 Task: Make in the project AgileCon a sprint 'Cross-functional Collaboration Sprint'. Create in the project AgileCon a sprint 'Cross-functional Collaboration Sprint'. Add in the project AgileCon a sprint 'Cross-functional Collaboration Sprint'
Action: Mouse moved to (998, 172)
Screenshot: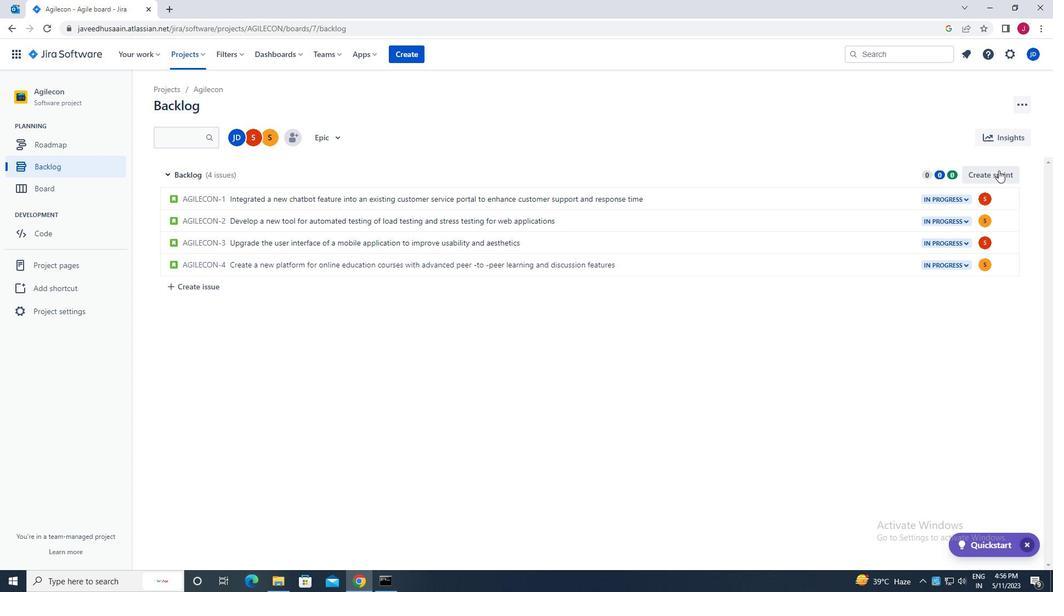 
Action: Mouse pressed left at (998, 172)
Screenshot: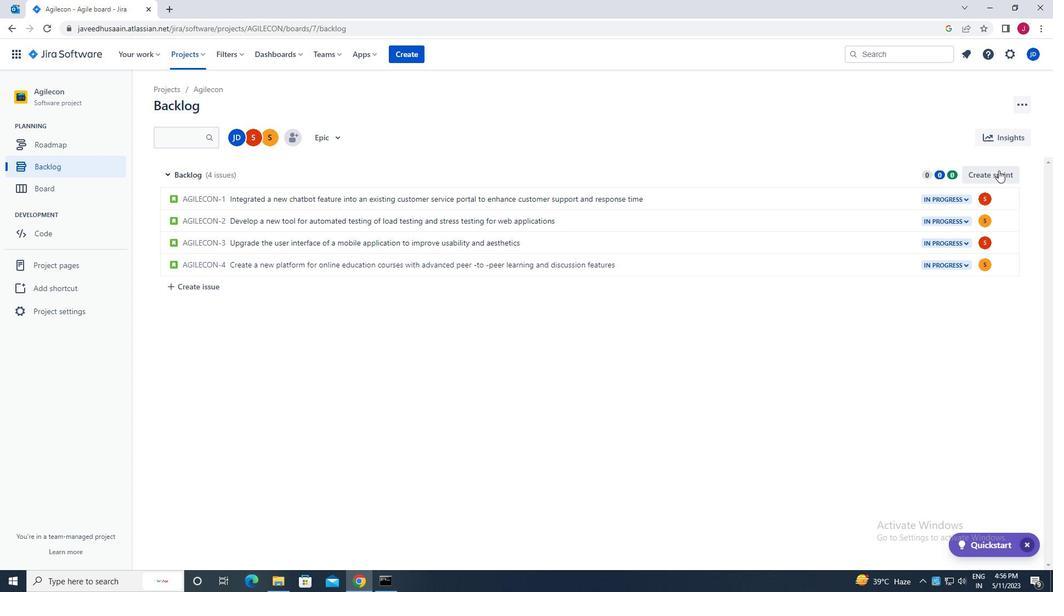 
Action: Mouse moved to (1008, 175)
Screenshot: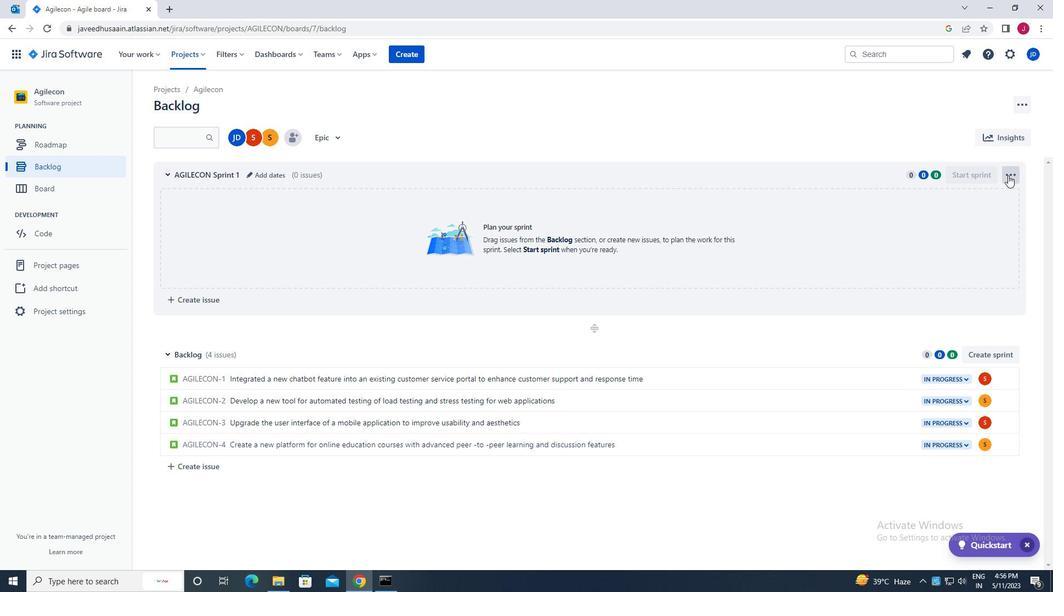 
Action: Mouse pressed left at (1008, 175)
Screenshot: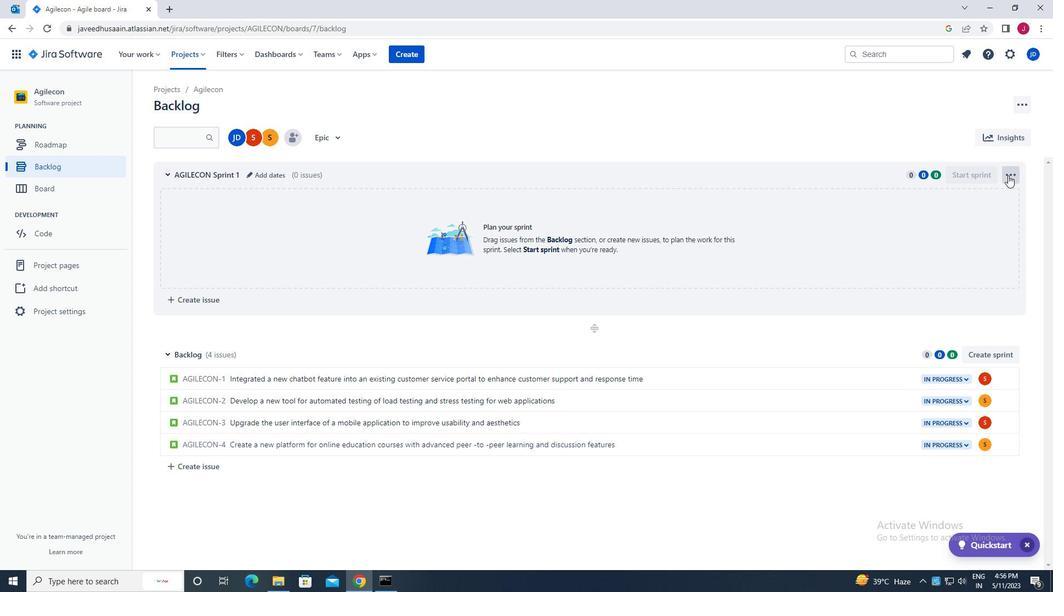 
Action: Mouse moved to (978, 200)
Screenshot: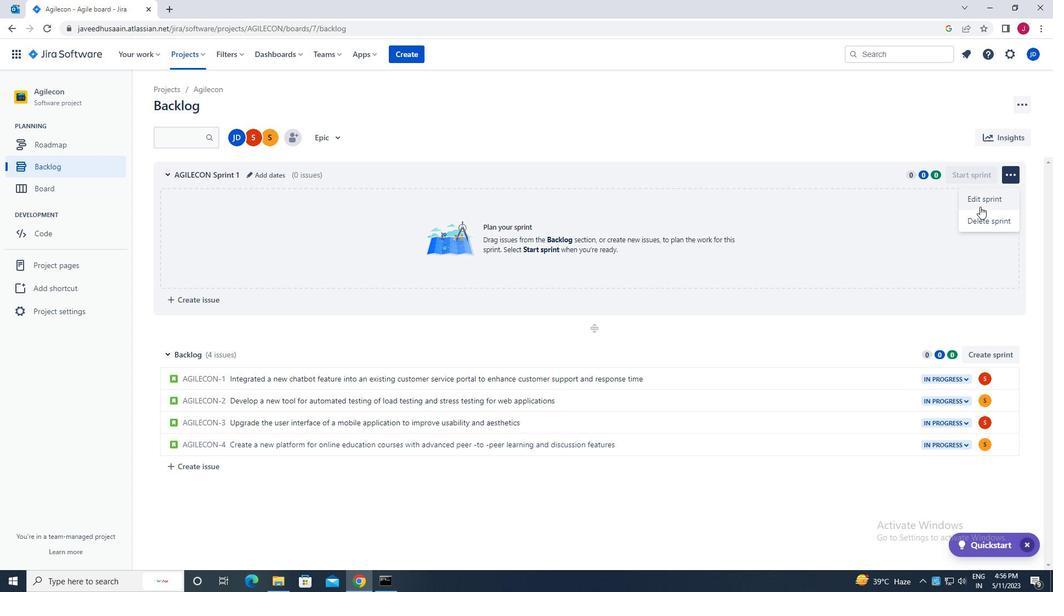 
Action: Mouse pressed left at (978, 200)
Screenshot: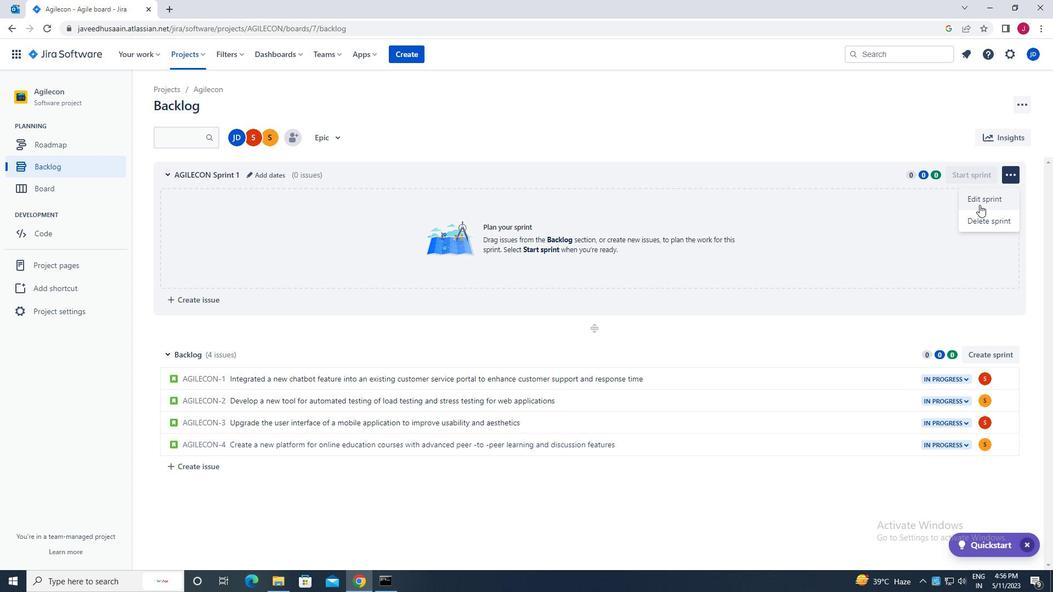 
Action: Mouse moved to (487, 137)
Screenshot: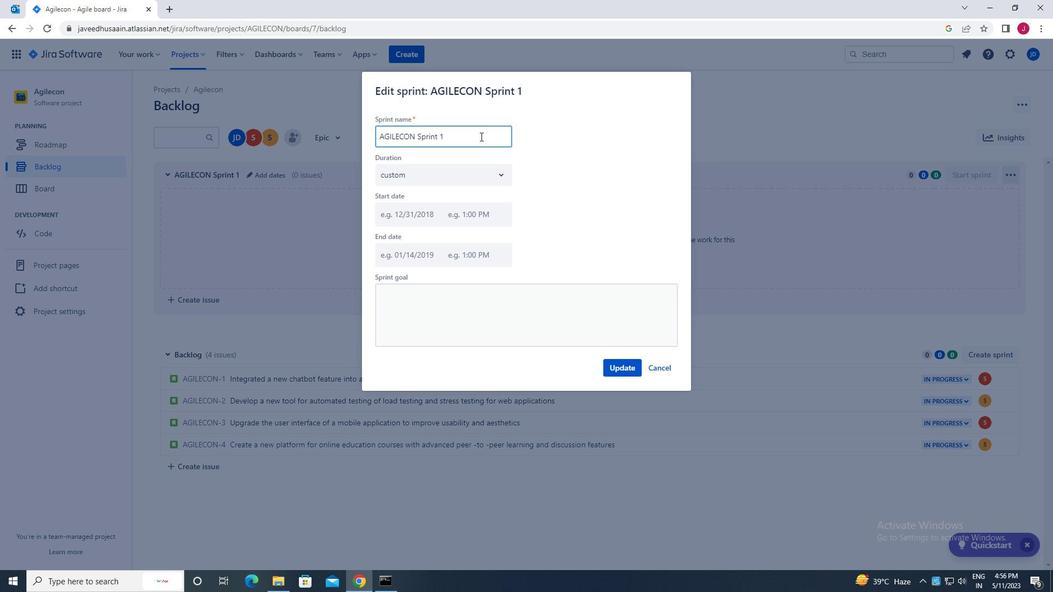 
Action: Key pressed <Key.backspace><Key.backspace><Key.backspace><Key.backspace><Key.backspace><Key.backspace><Key.backspace><Key.backspace><Key.backspace><Key.backspace><Key.backspace><Key.backspace><Key.backspace><Key.backspace><Key.backspace><Key.backspace><Key.backspace><Key.backspace><Key.backspace><Key.backspace><Key.backspace><Key.backspace><Key.backspace><Key.backspace><Key.backspace>
Screenshot: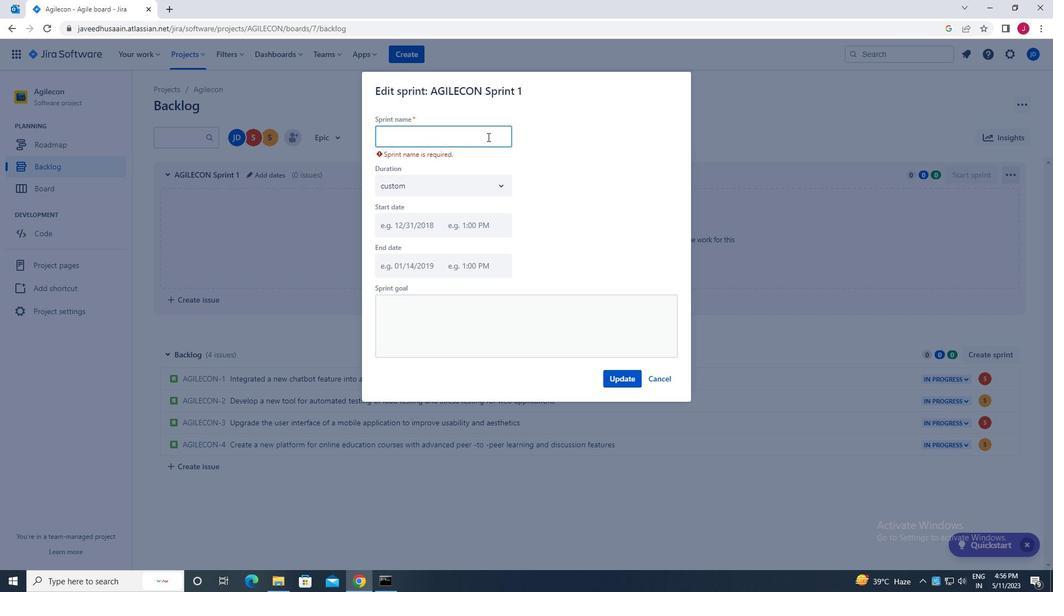 
Action: Mouse moved to (496, 137)
Screenshot: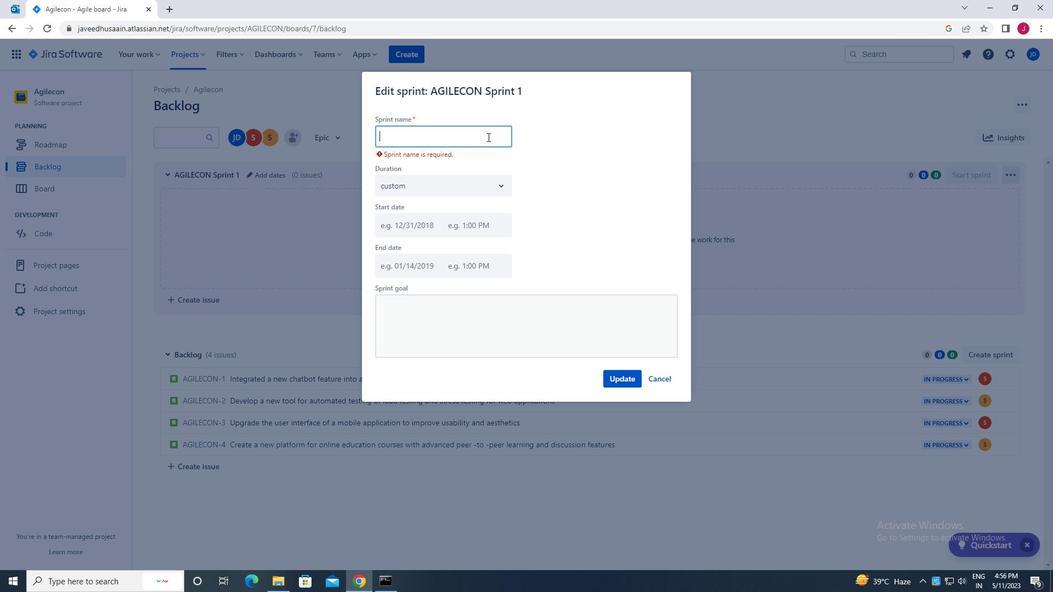 
Action: Key pressed c<Key.caps_lock>ross<Key.space>functional<Key.space>a<Key.backspace>collaboration<Key.space>ss
Screenshot: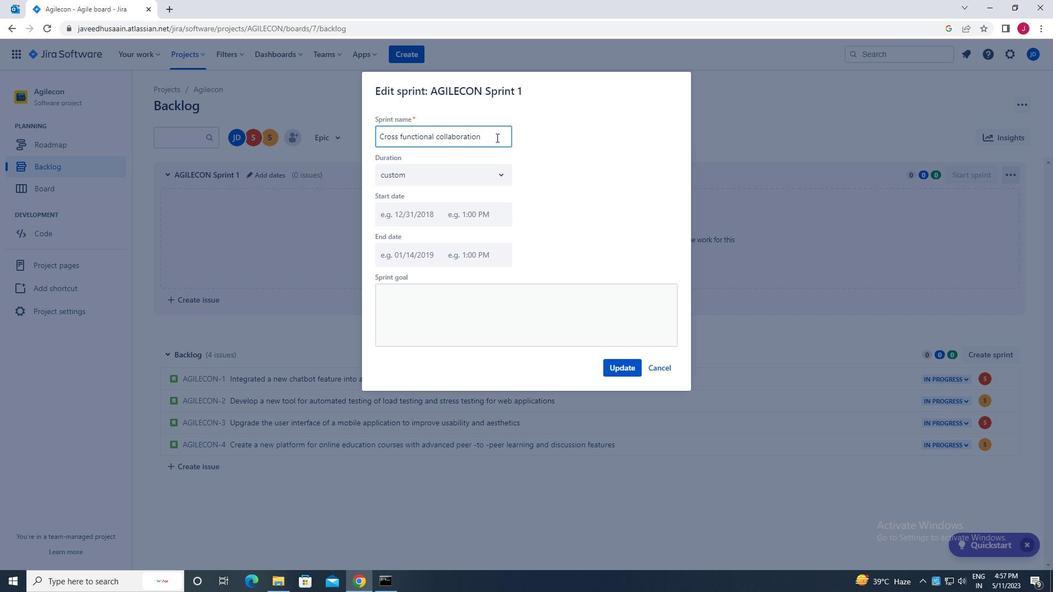 
Action: Mouse moved to (584, 180)
Screenshot: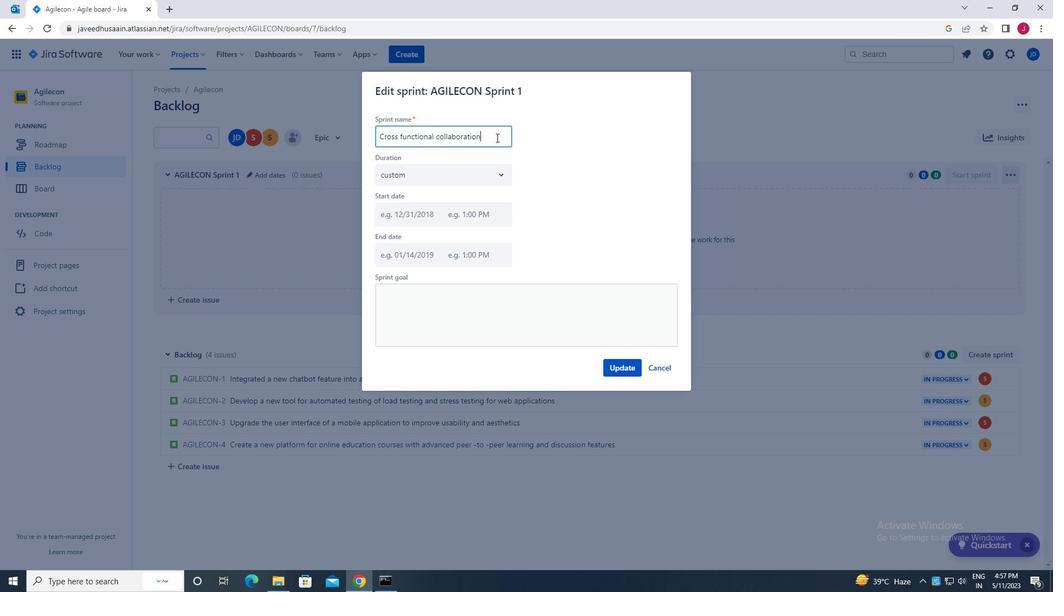 
Action: Key pressed s
Screenshot: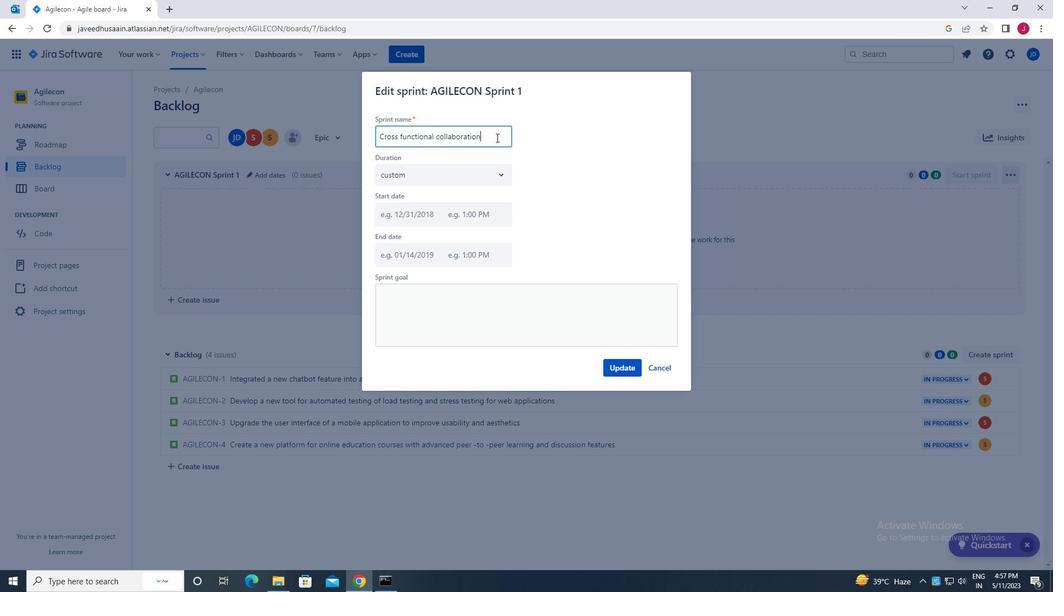 
Action: Mouse moved to (570, 248)
Screenshot: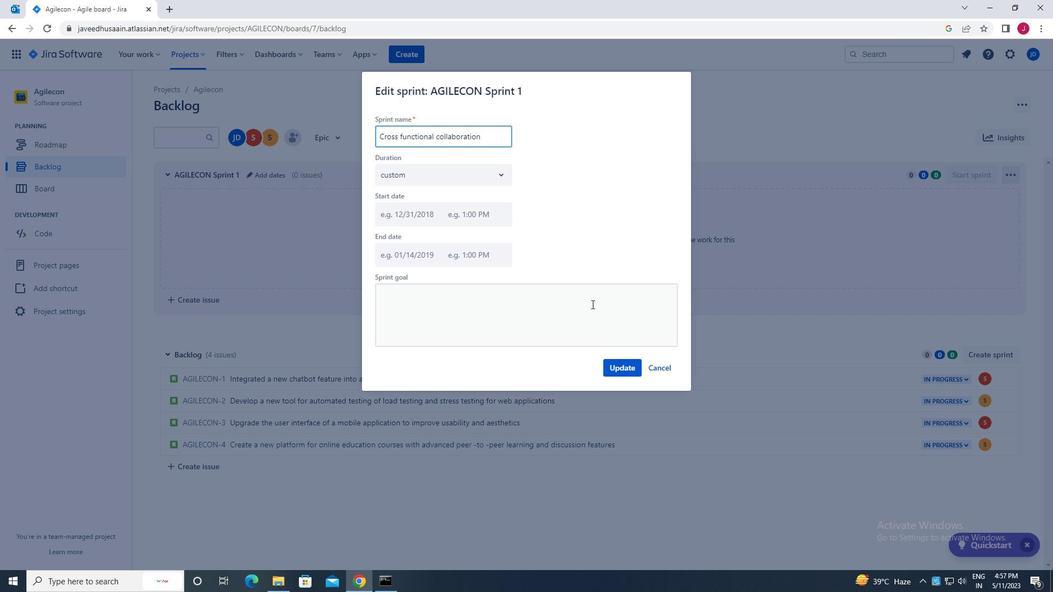 
Action: Key pressed sprit
Screenshot: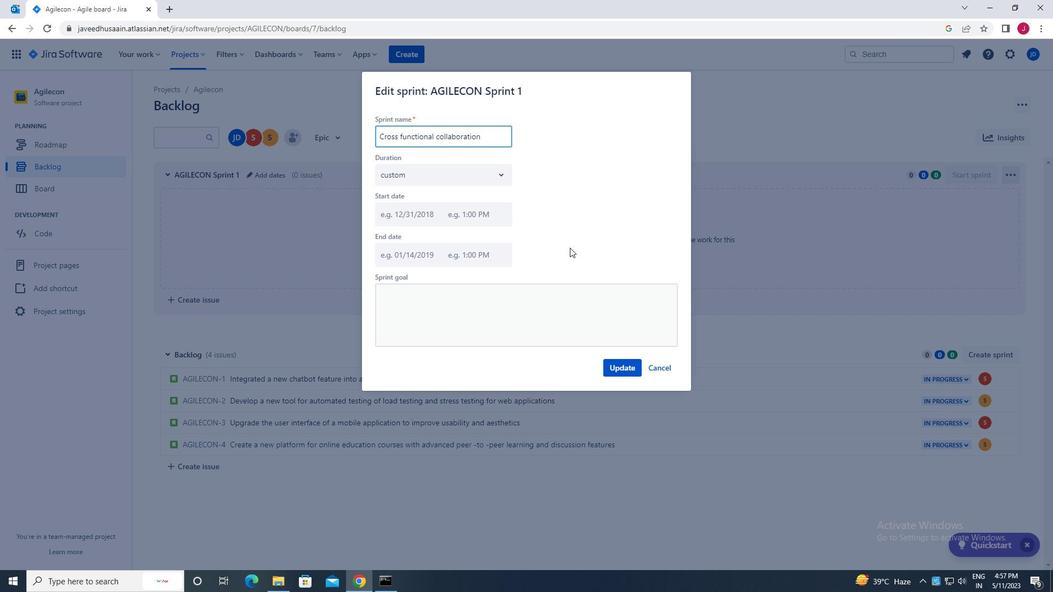 
Action: Mouse moved to (623, 370)
Screenshot: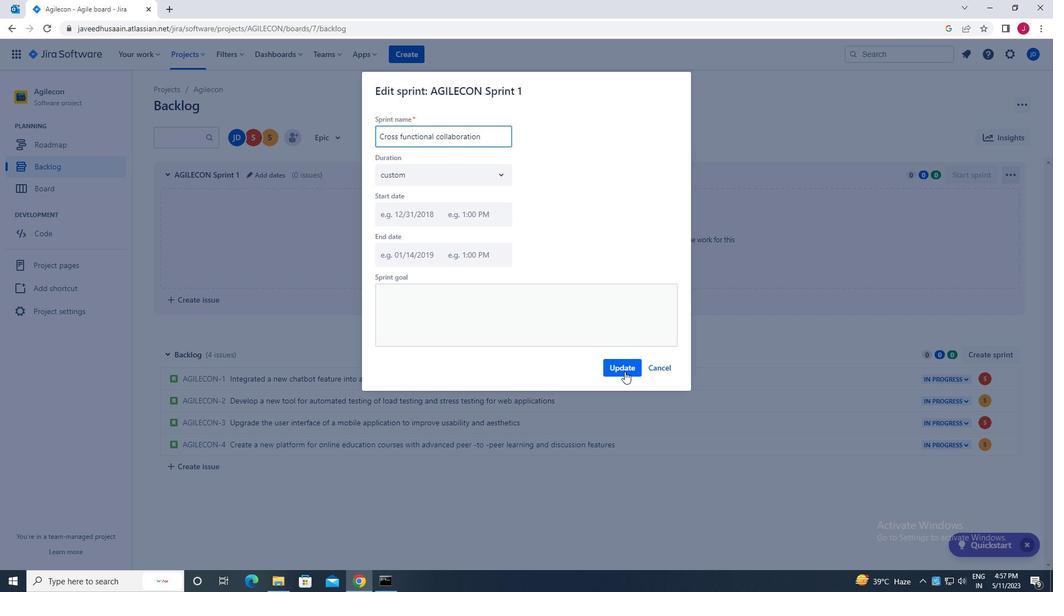 
Action: Mouse pressed left at (623, 370)
Screenshot: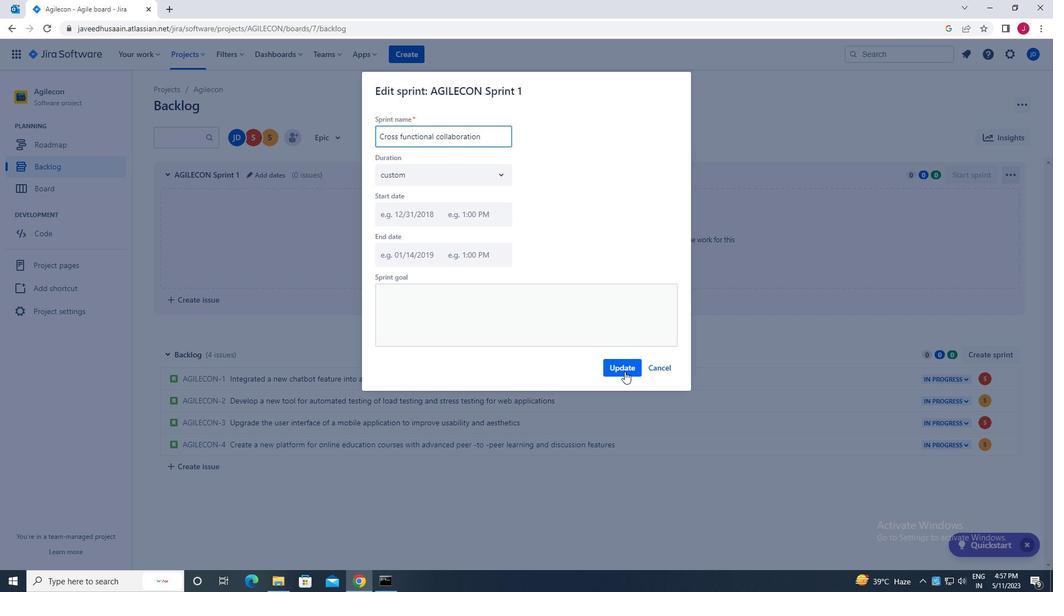 
Action: Mouse moved to (993, 354)
Screenshot: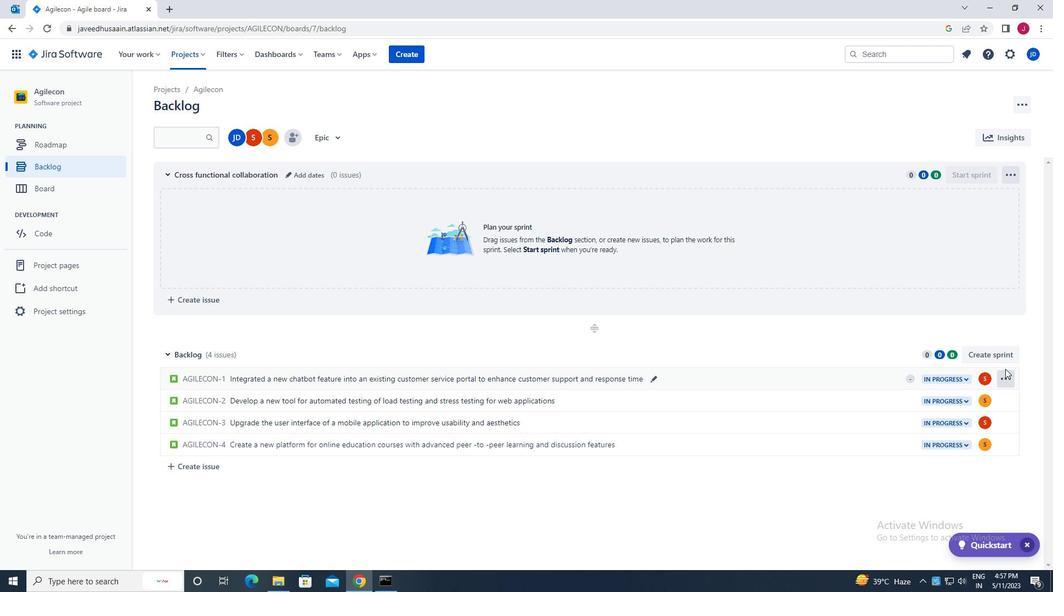 
Action: Mouse pressed left at (993, 354)
Screenshot: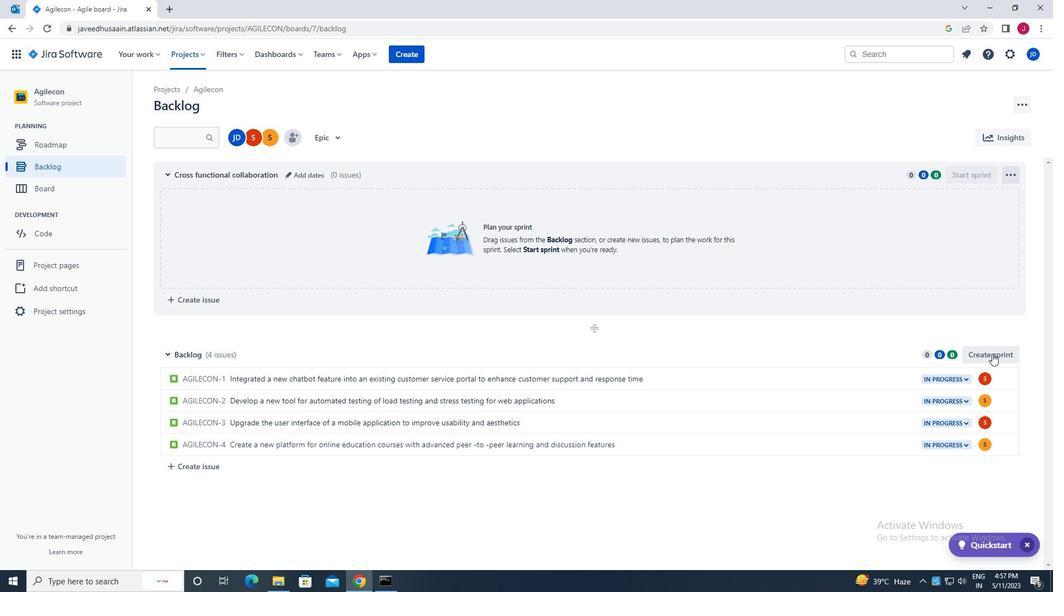 
Action: Mouse moved to (1013, 352)
Screenshot: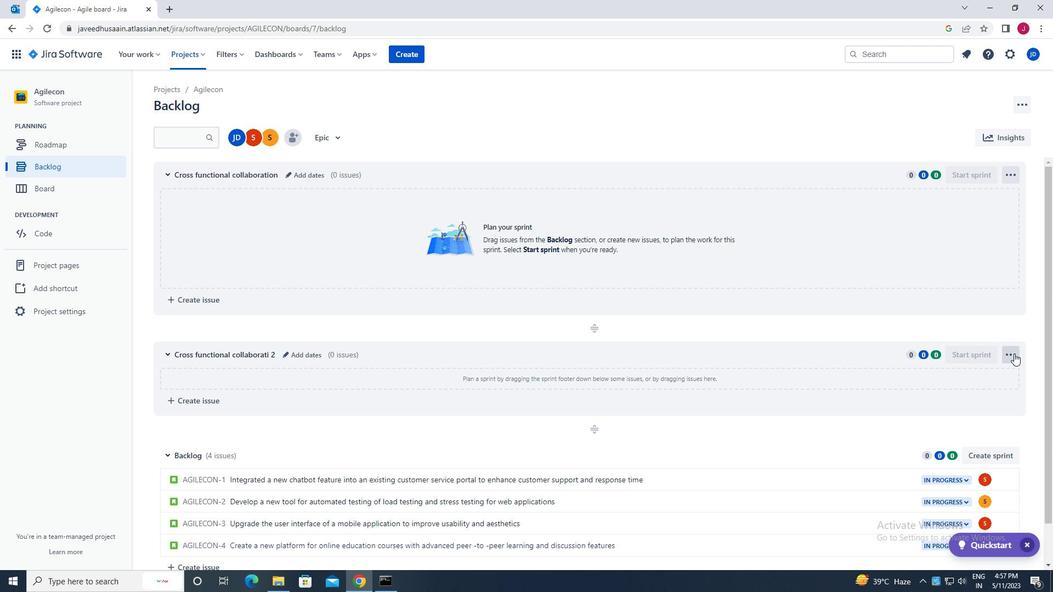 
Action: Mouse pressed left at (1013, 352)
Screenshot: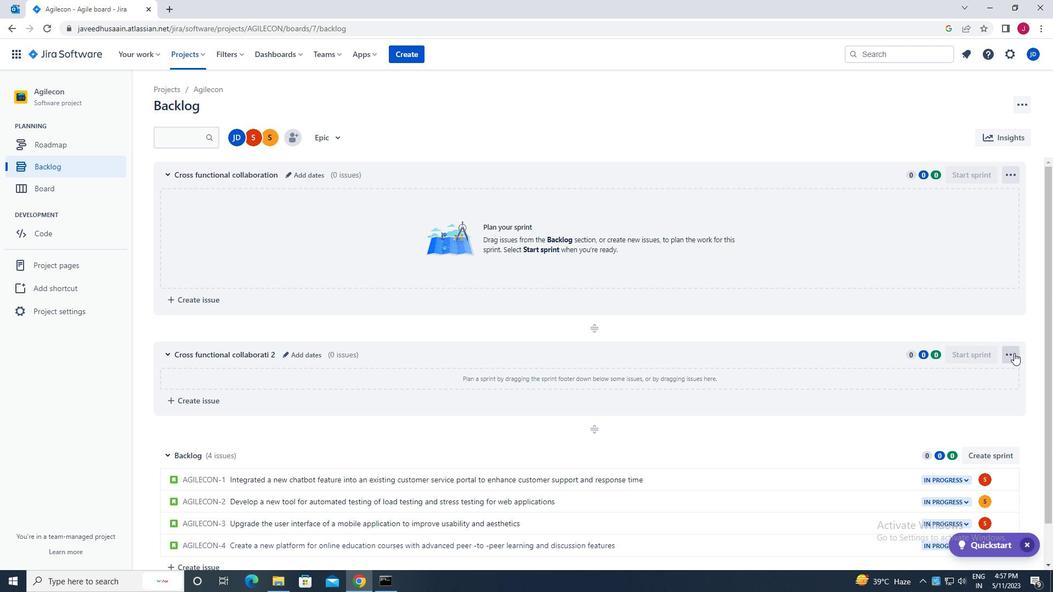 
Action: Mouse moved to (983, 401)
Screenshot: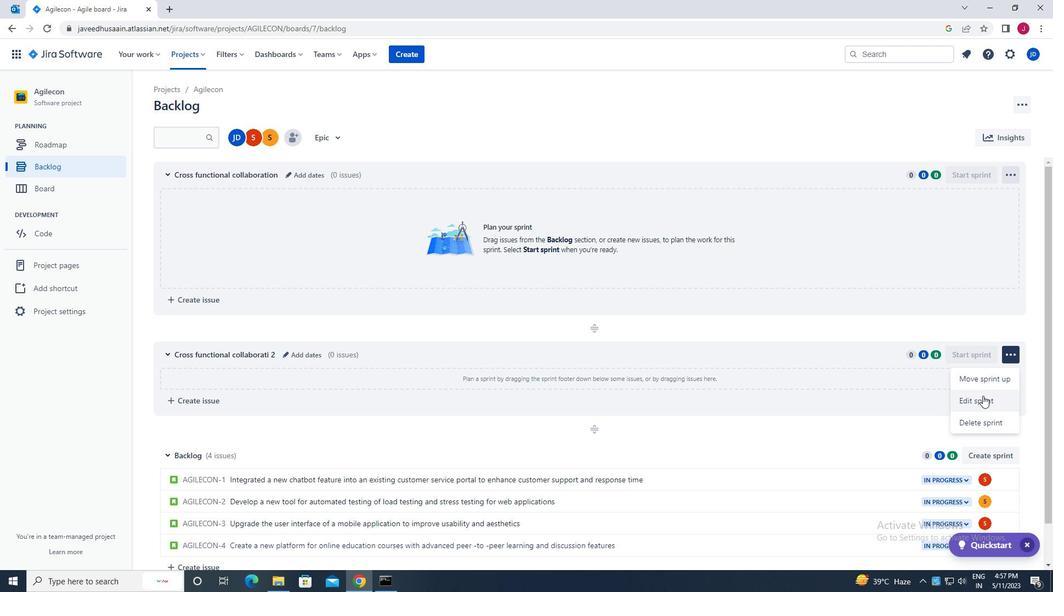 
Action: Mouse pressed left at (983, 401)
Screenshot: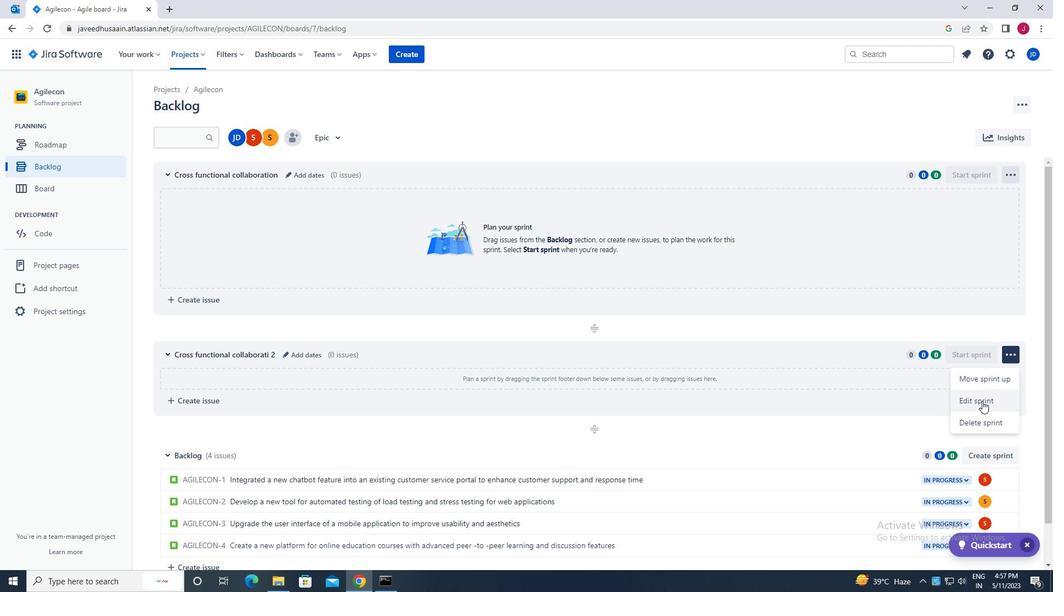 
Action: Mouse moved to (480, 172)
Screenshot: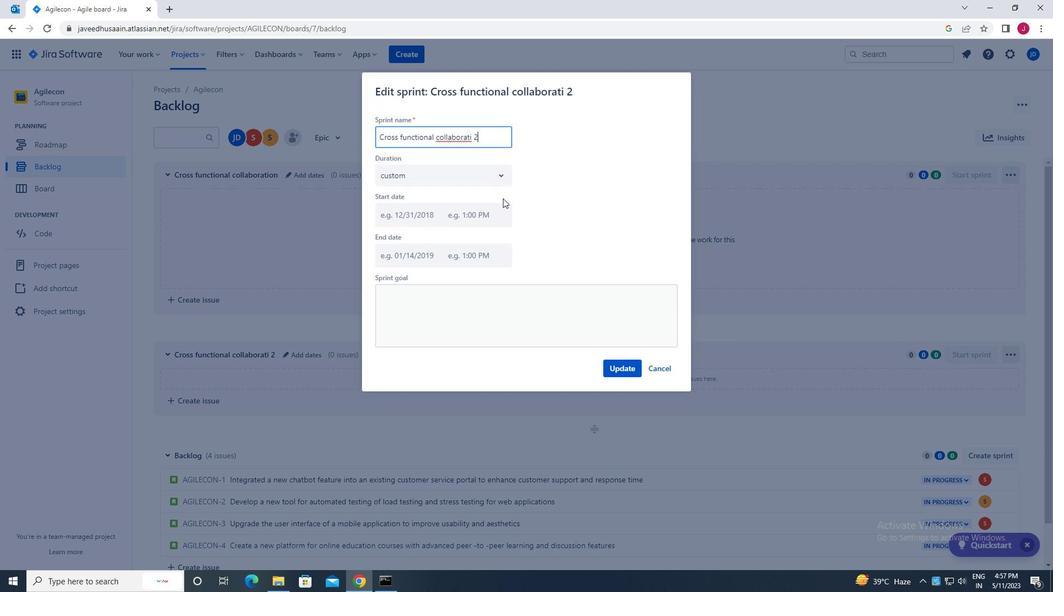 
Action: Key pressed <Key.backspace><Key.backspace><Key.backspace>
Screenshot: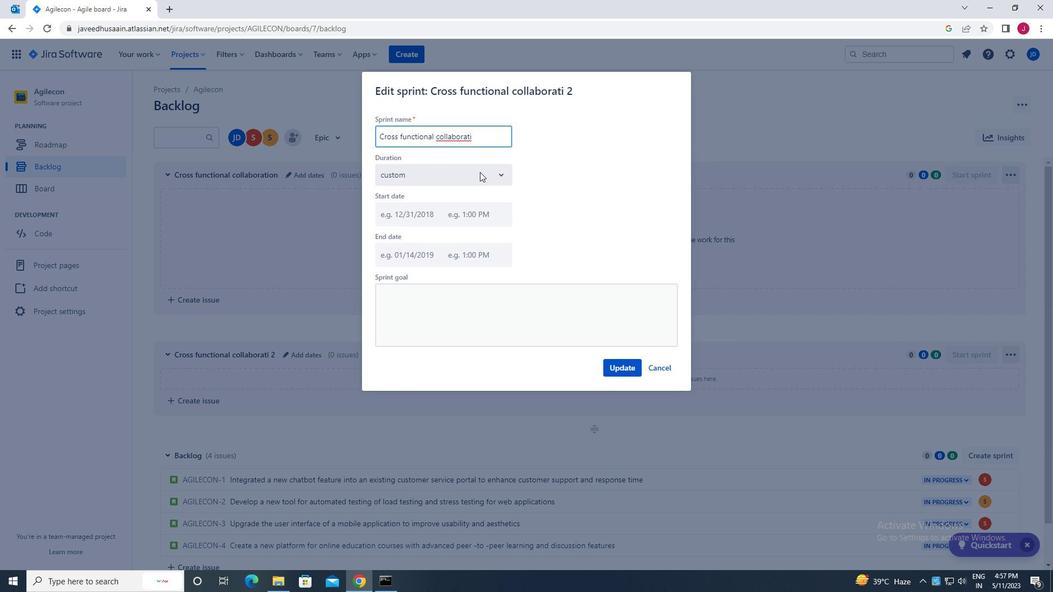 
Action: Mouse moved to (475, 159)
Screenshot: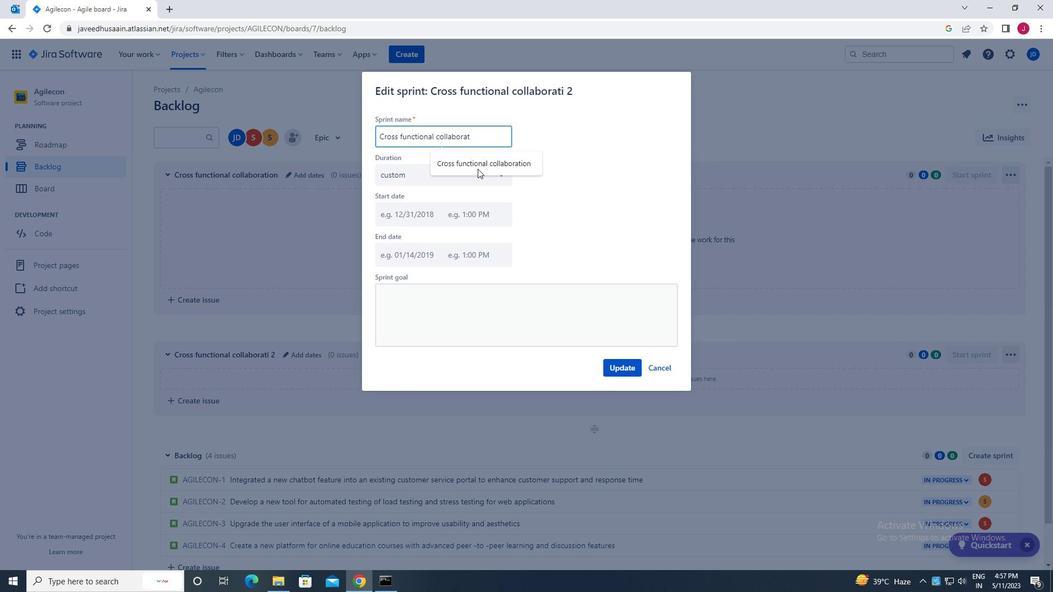 
Action: Mouse pressed left at (475, 159)
Screenshot: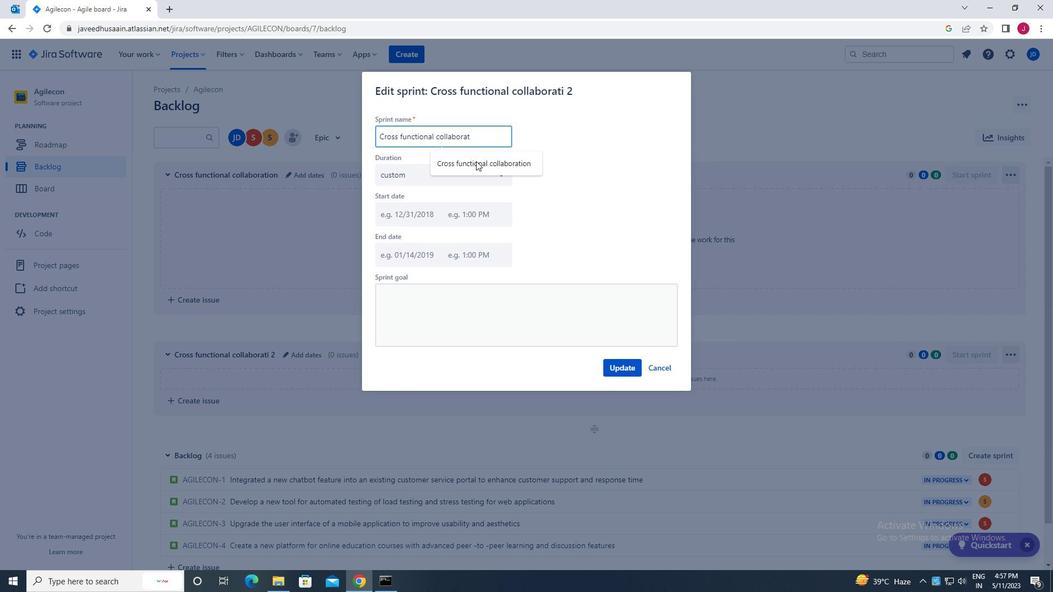 
Action: Mouse moved to (484, 167)
Screenshot: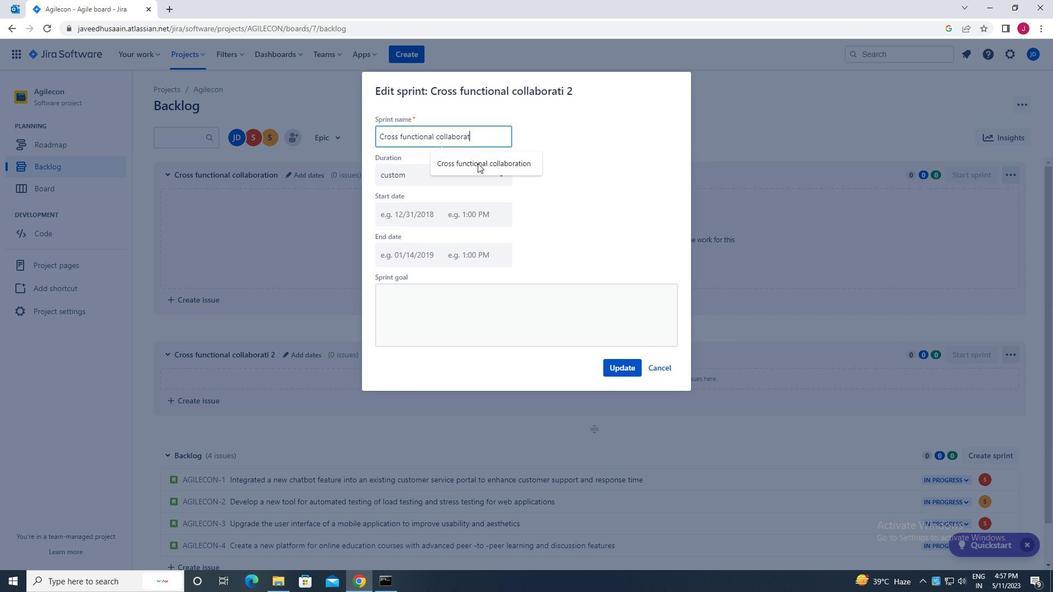
Action: Mouse pressed left at (484, 167)
Screenshot: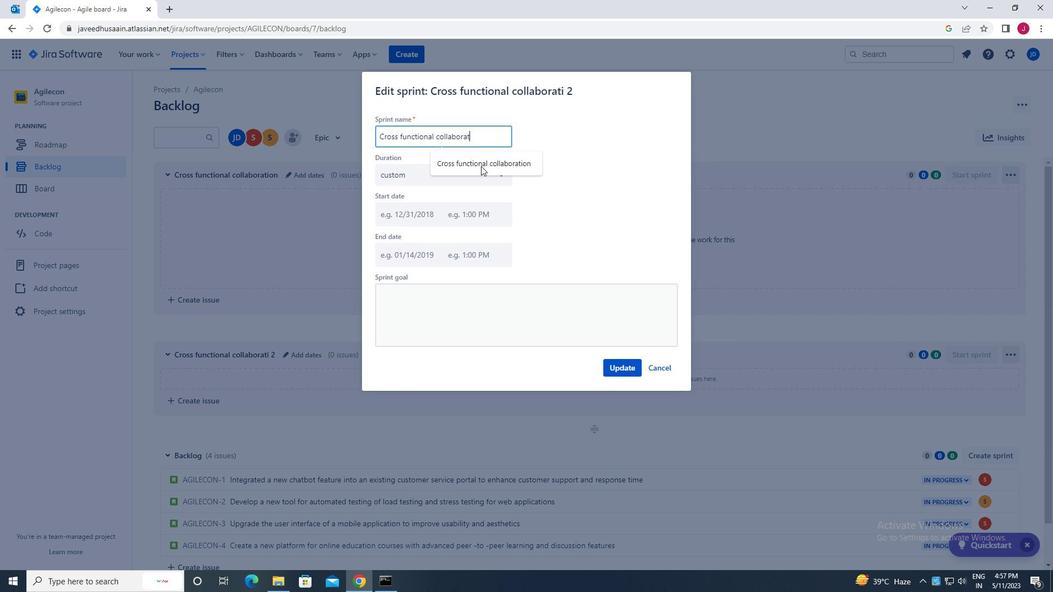 
Action: Mouse moved to (466, 162)
Screenshot: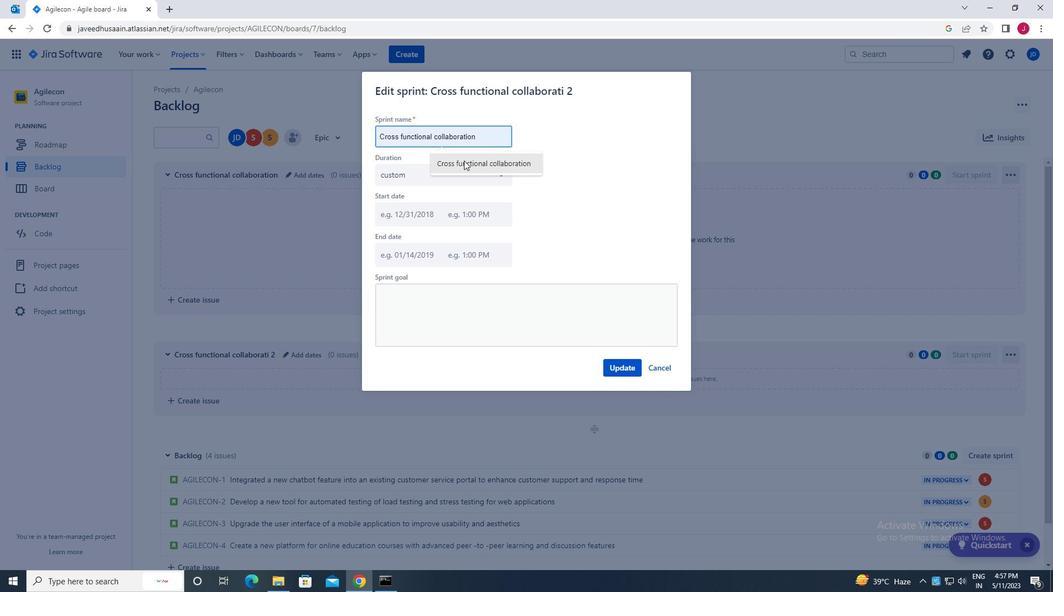 
Action: Mouse pressed left at (466, 162)
Screenshot: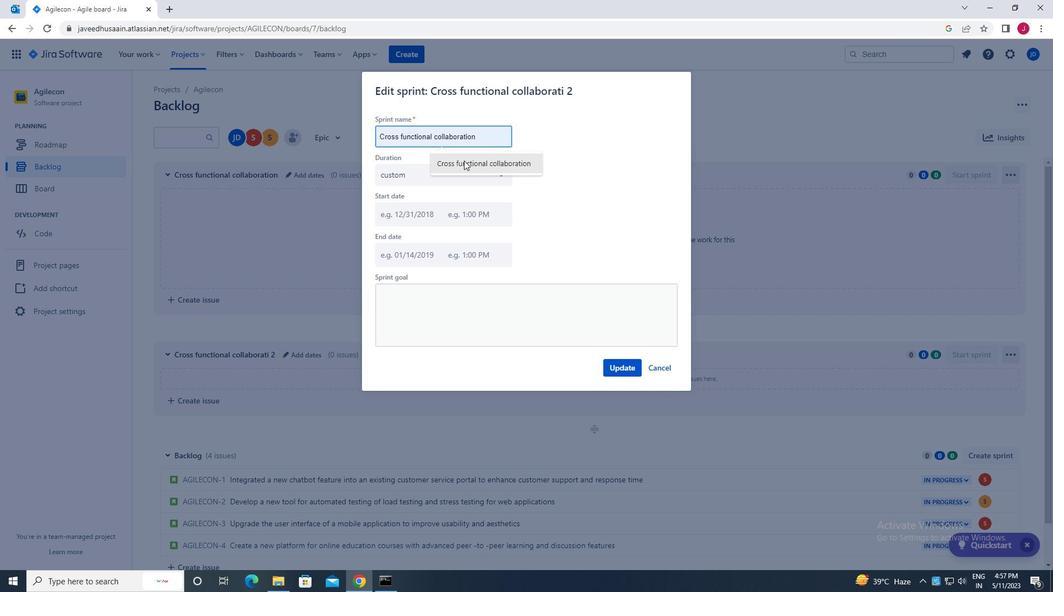 
Action: Mouse moved to (627, 367)
Screenshot: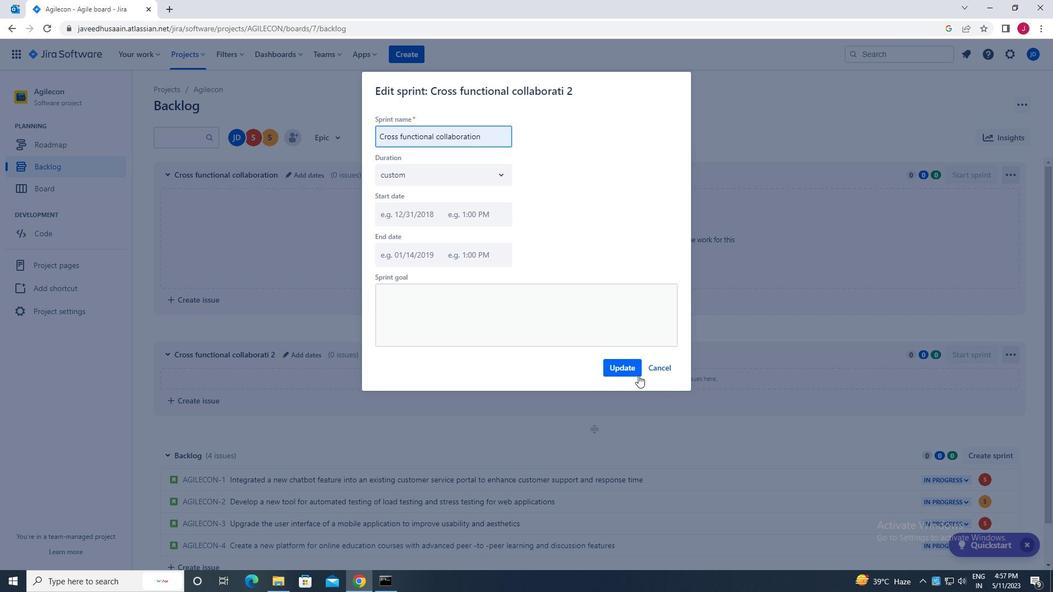 
Action: Mouse pressed left at (627, 367)
Screenshot: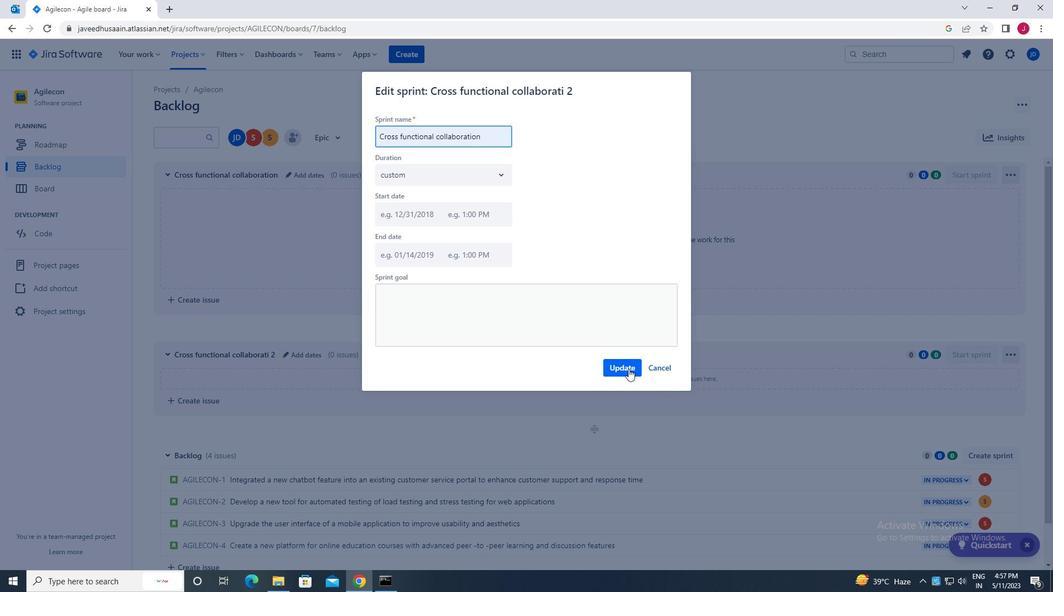 
Action: Mouse moved to (1018, 406)
Screenshot: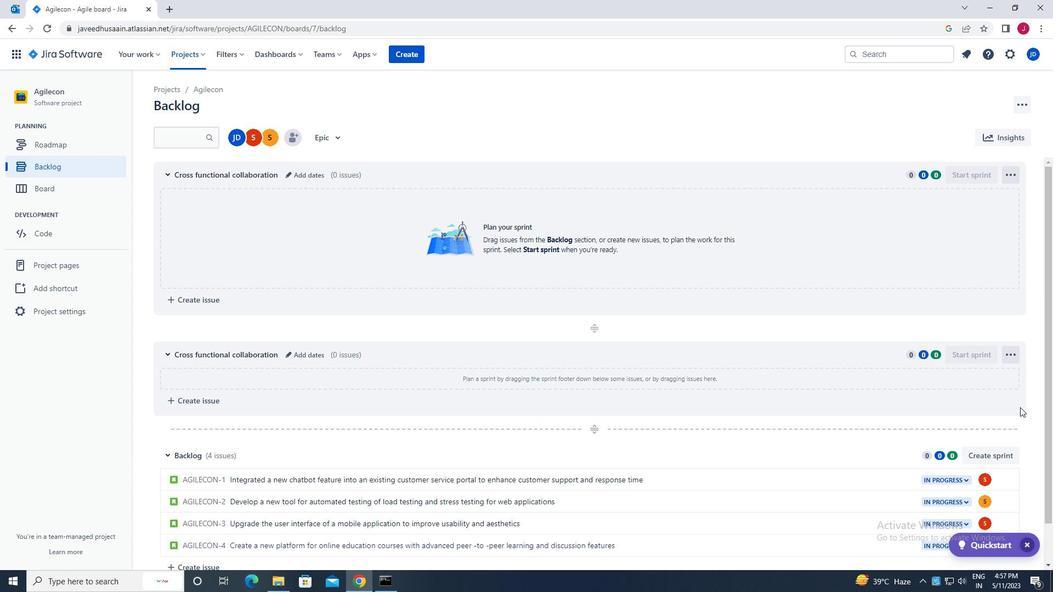 
Action: Mouse scrolled (1018, 405) with delta (0, 0)
Screenshot: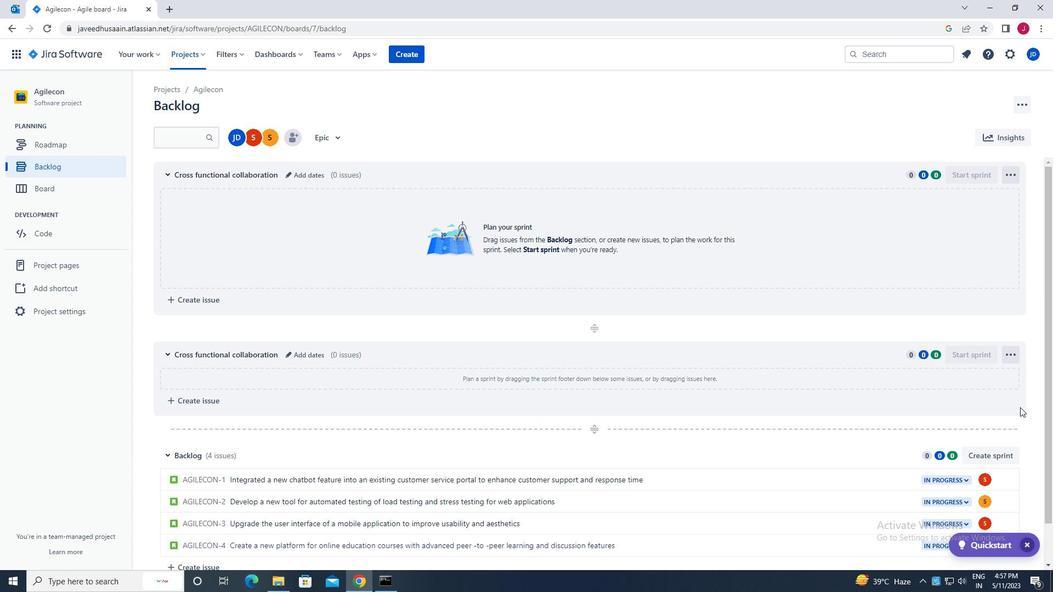 
Action: Mouse moved to (1017, 406)
Screenshot: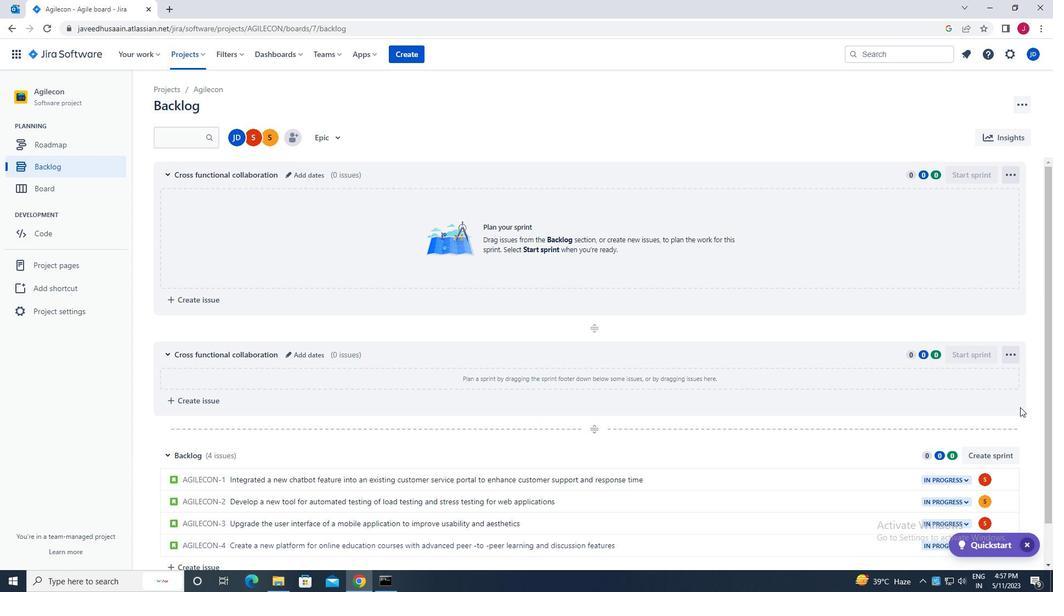 
Action: Mouse scrolled (1017, 405) with delta (0, 0)
Screenshot: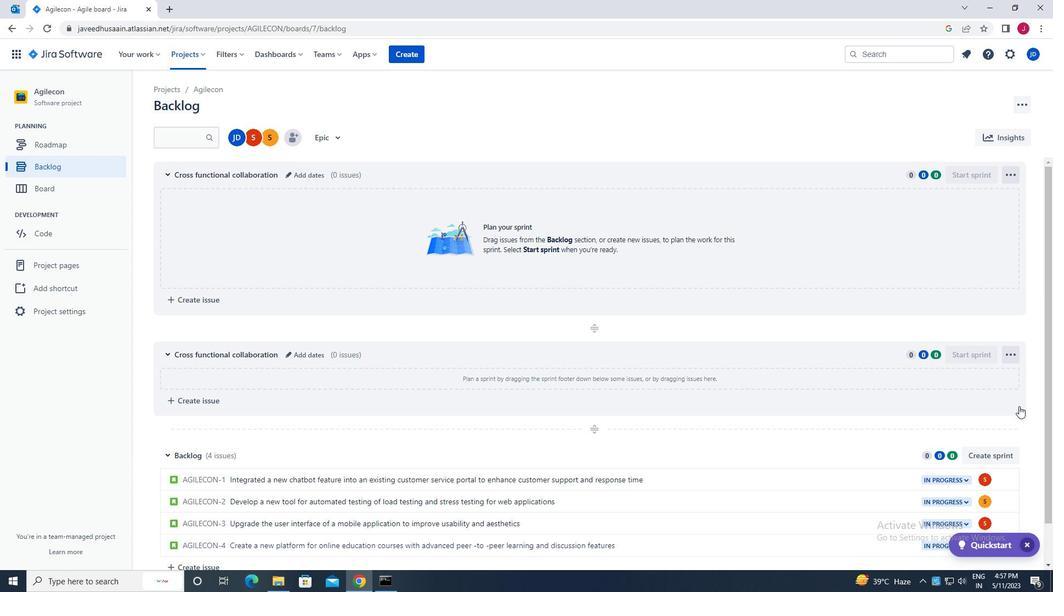 
Action: Mouse moved to (986, 408)
Screenshot: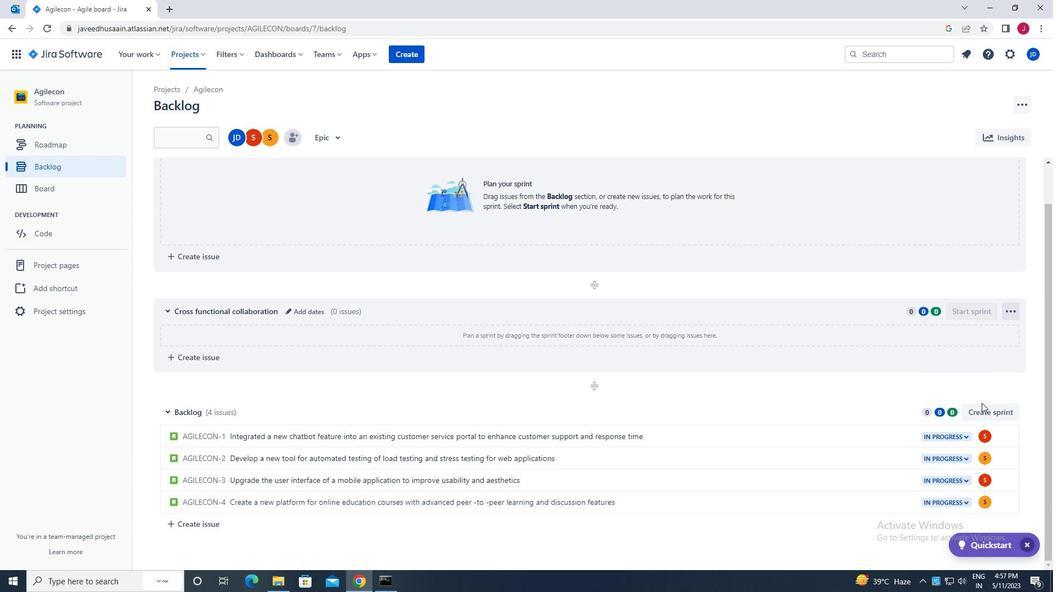 
Action: Mouse pressed left at (986, 408)
Screenshot: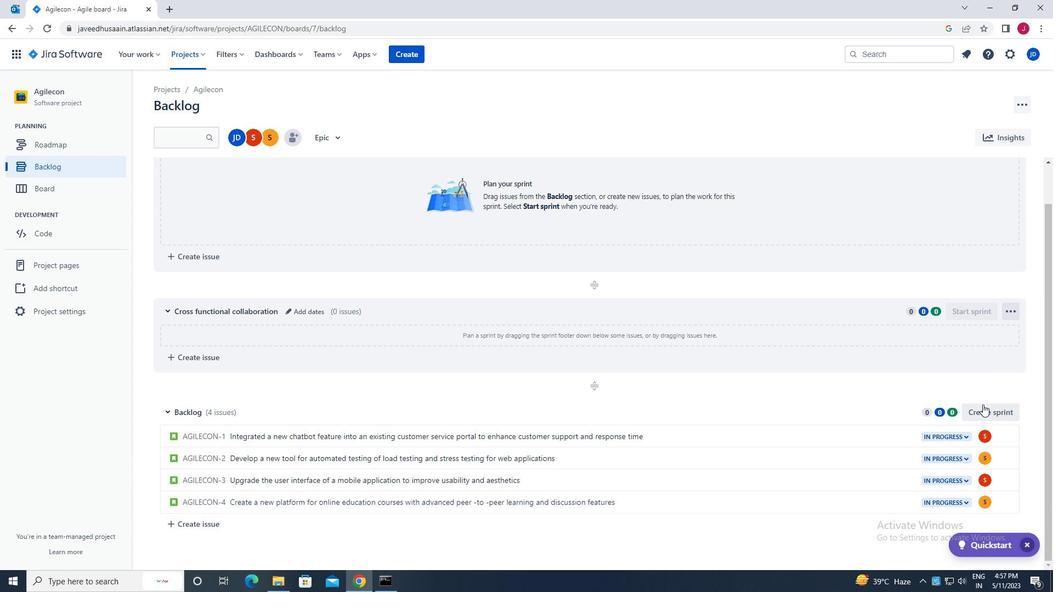 
Action: Mouse moved to (1010, 412)
Screenshot: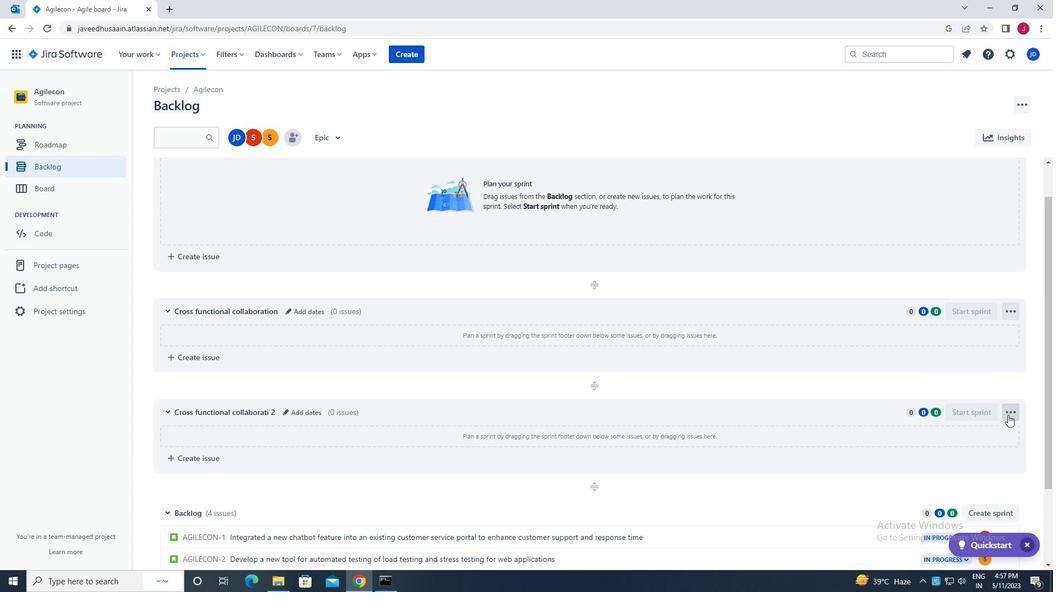 
Action: Mouse pressed left at (1010, 412)
Screenshot: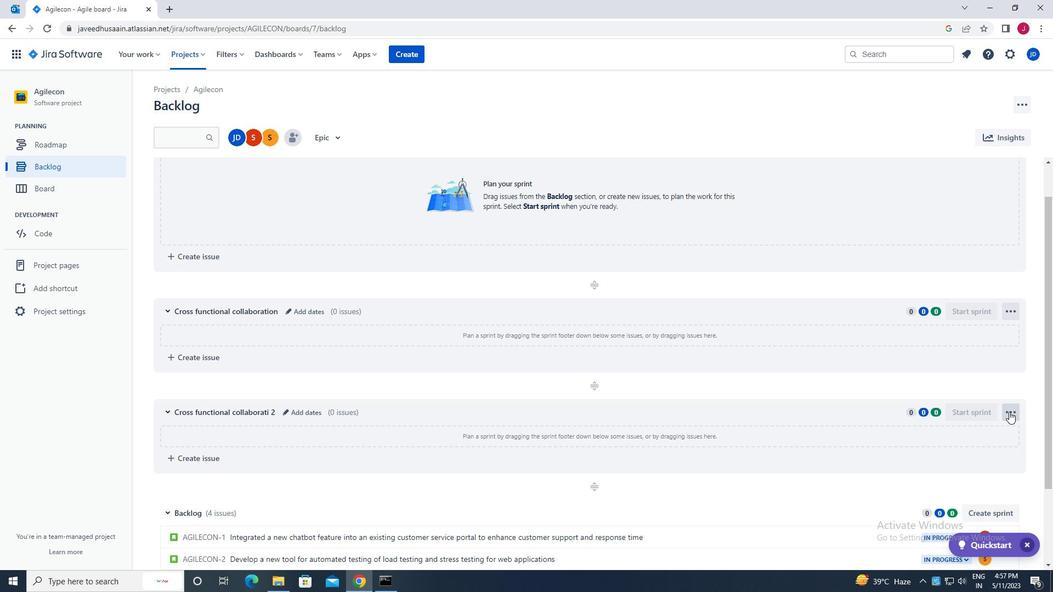 
Action: Mouse moved to (980, 454)
Screenshot: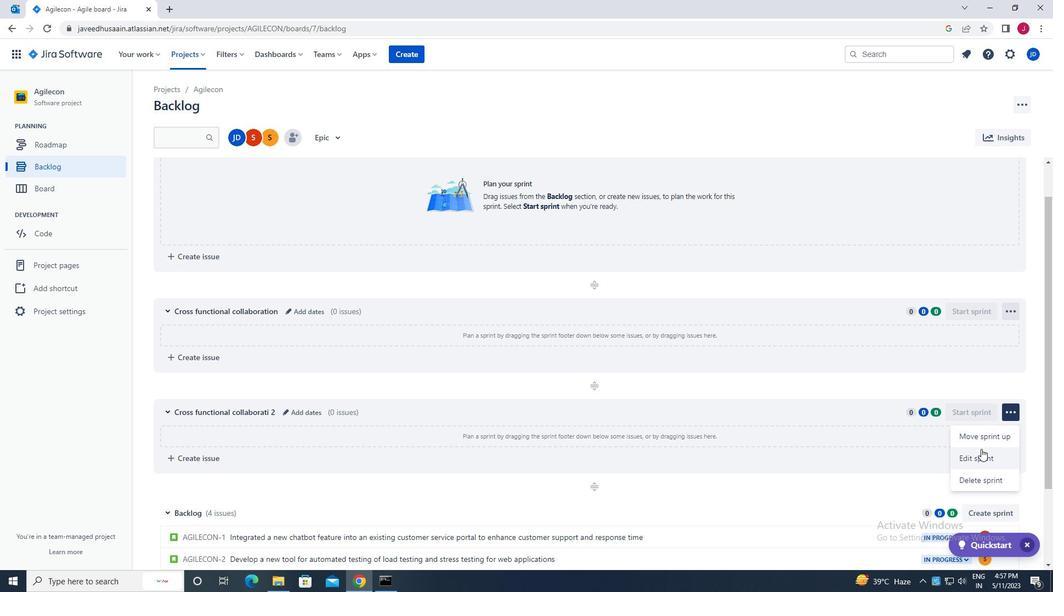 
Action: Mouse pressed left at (980, 454)
Screenshot: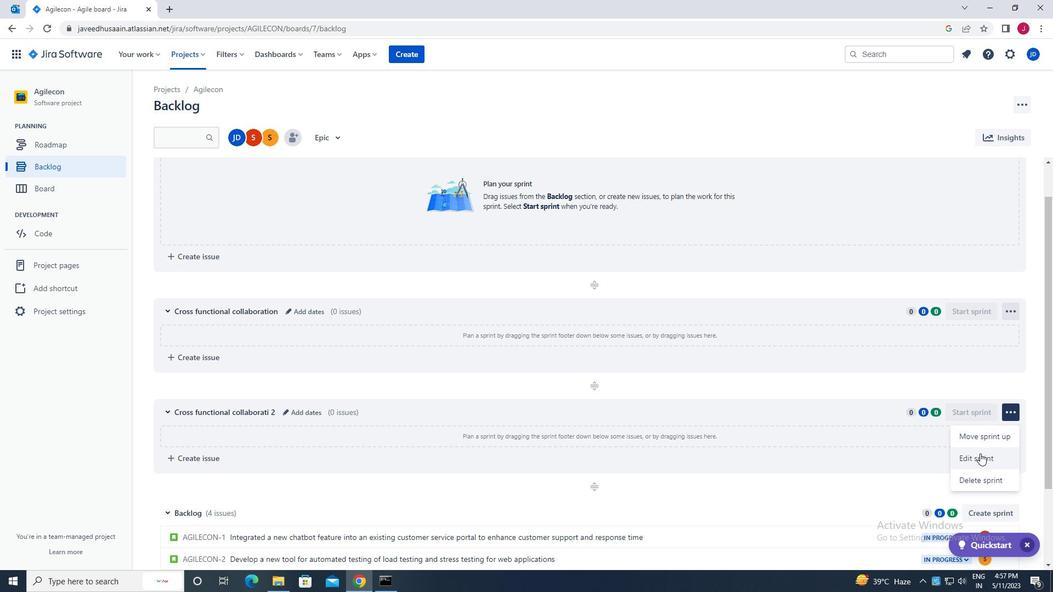
Action: Mouse moved to (507, 137)
Screenshot: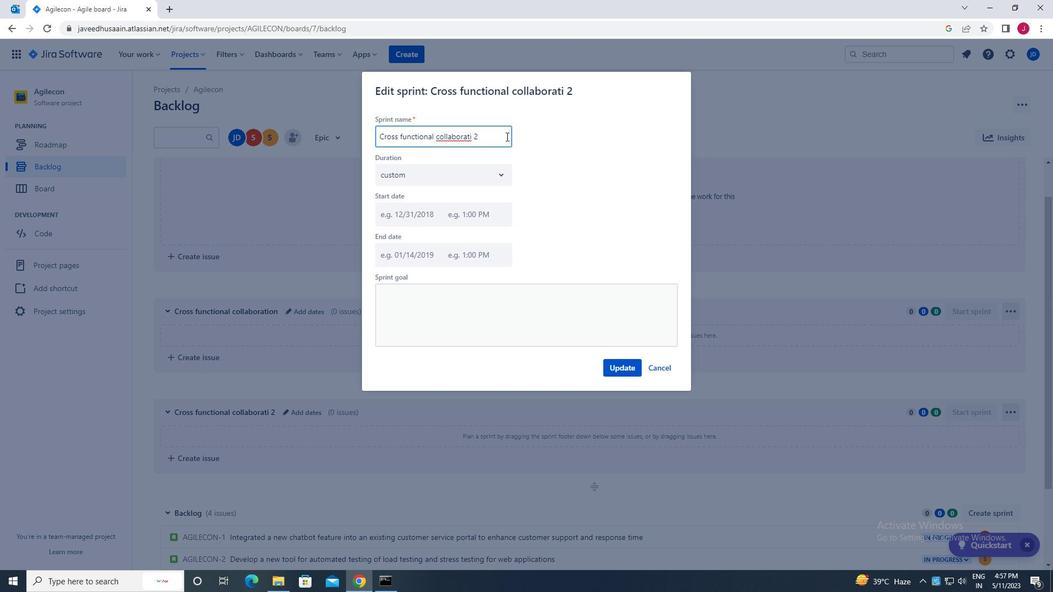 
Action: Key pressed <Key.backspace><Key.backspace><Key.backspace>
Screenshot: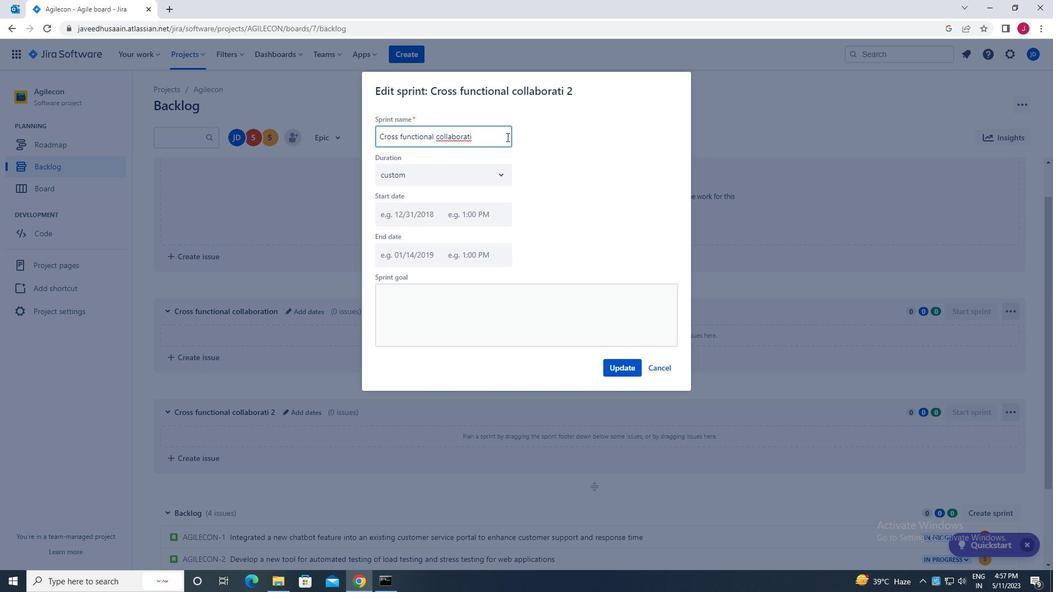 
Action: Mouse moved to (516, 166)
Screenshot: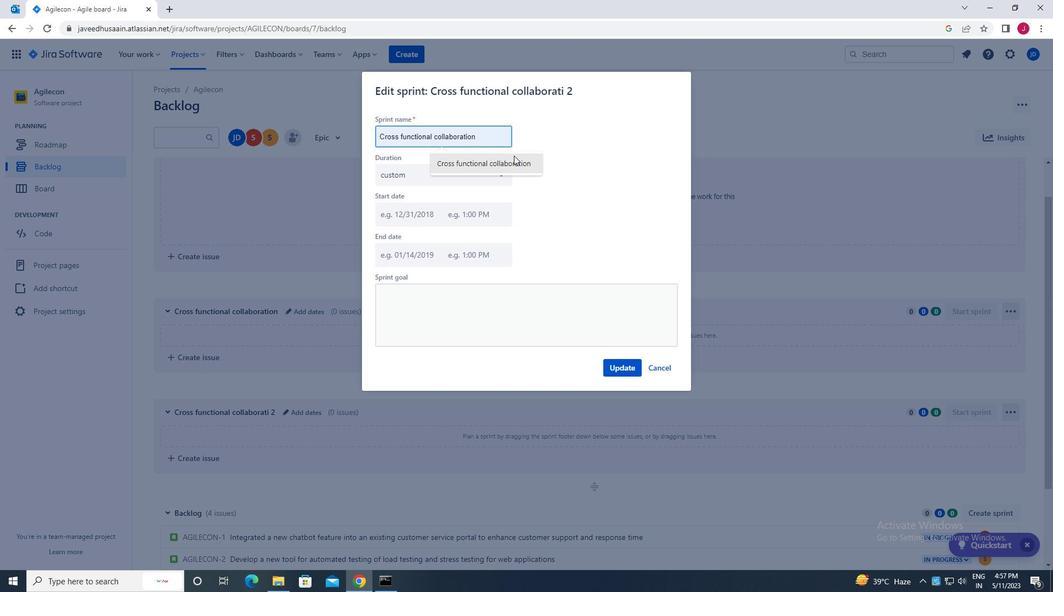 
Action: Mouse pressed left at (516, 166)
Screenshot: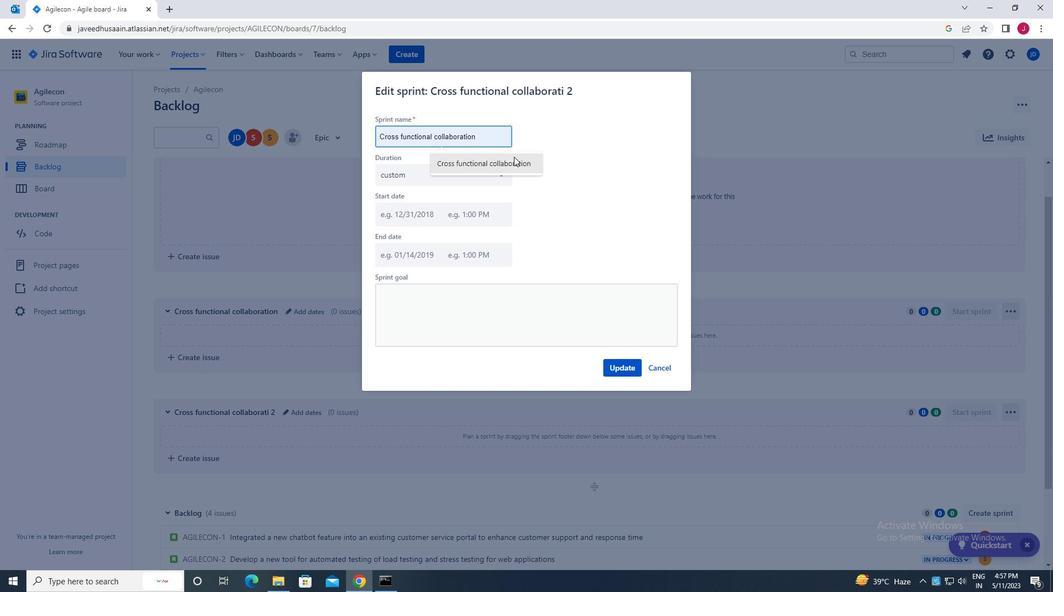 
Action: Mouse moved to (630, 366)
Screenshot: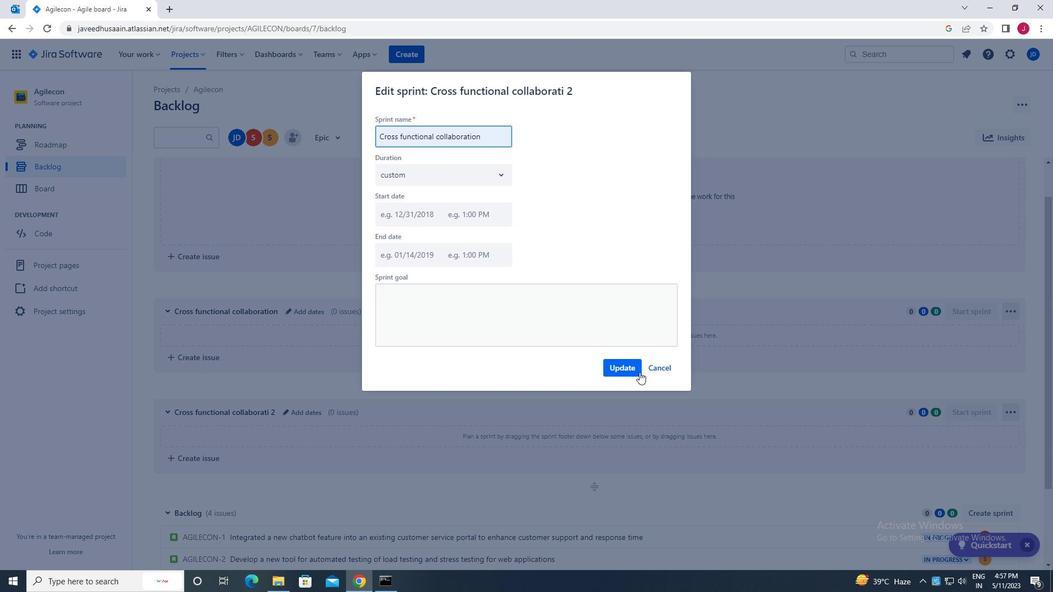 
Action: Mouse pressed left at (630, 366)
Screenshot: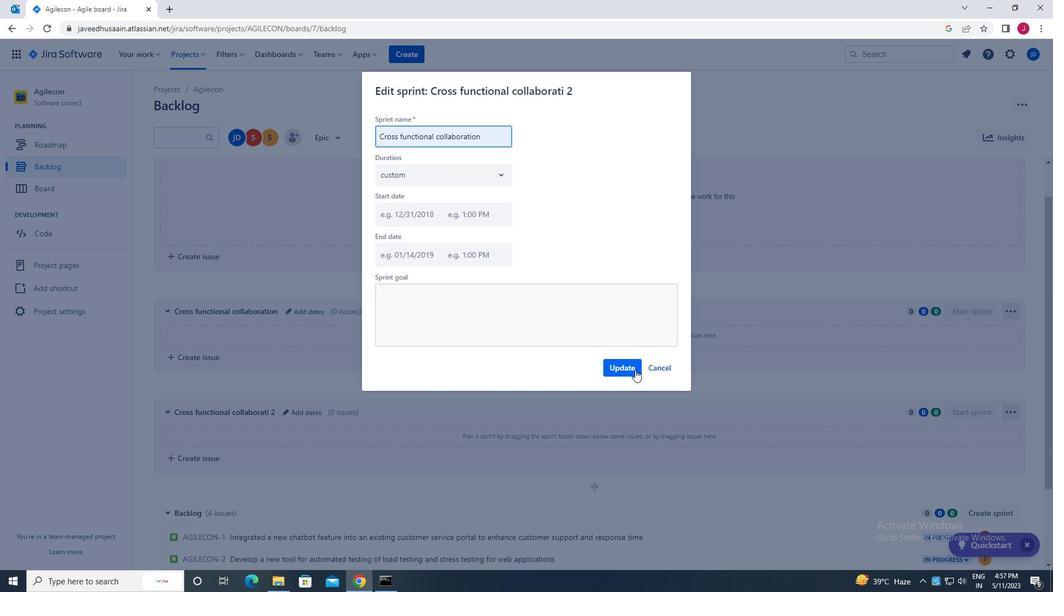 
Action: Mouse moved to (864, 402)
Screenshot: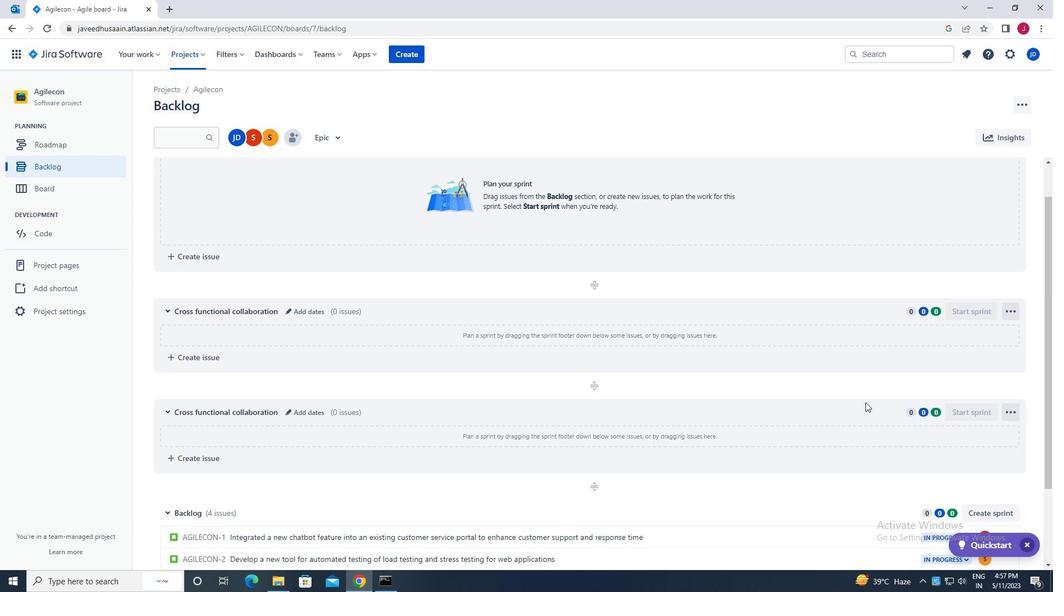 
